 Task: Add Sprouts Green Chili Seasoned Chicken Thighs No Antibiotics Ever to the cart.
Action: Mouse moved to (27, 141)
Screenshot: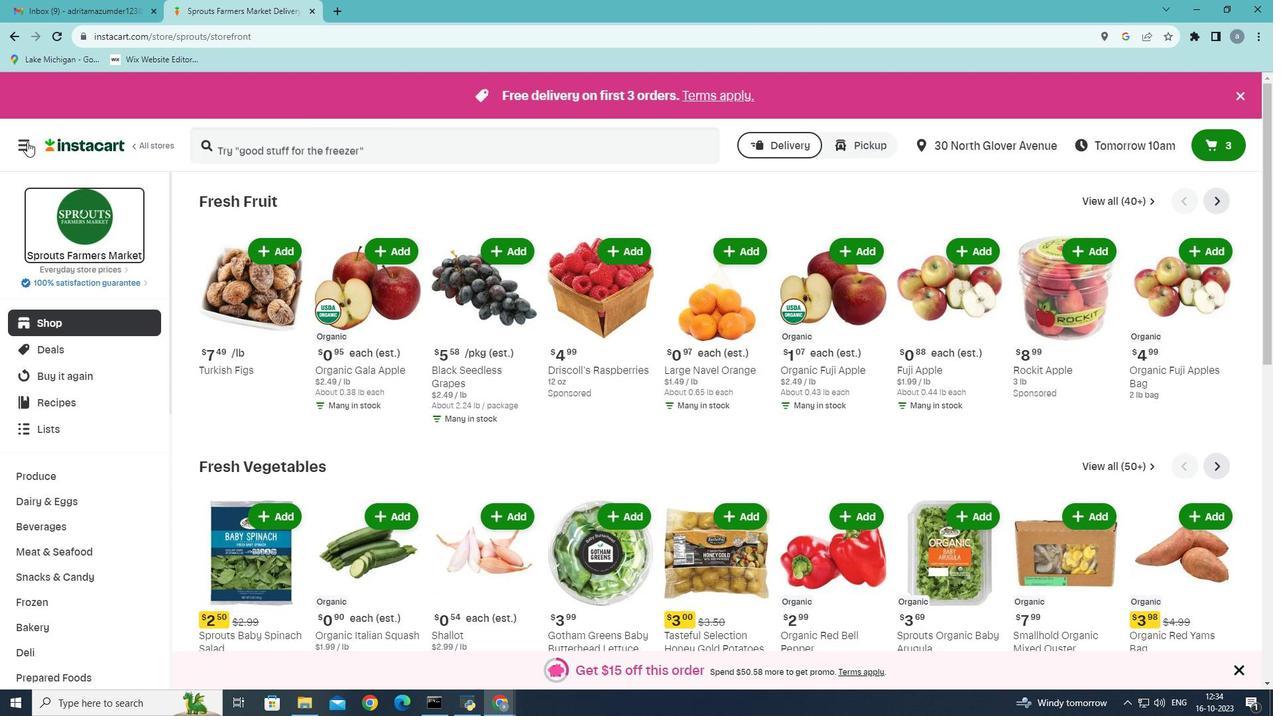 
Action: Mouse pressed left at (27, 141)
Screenshot: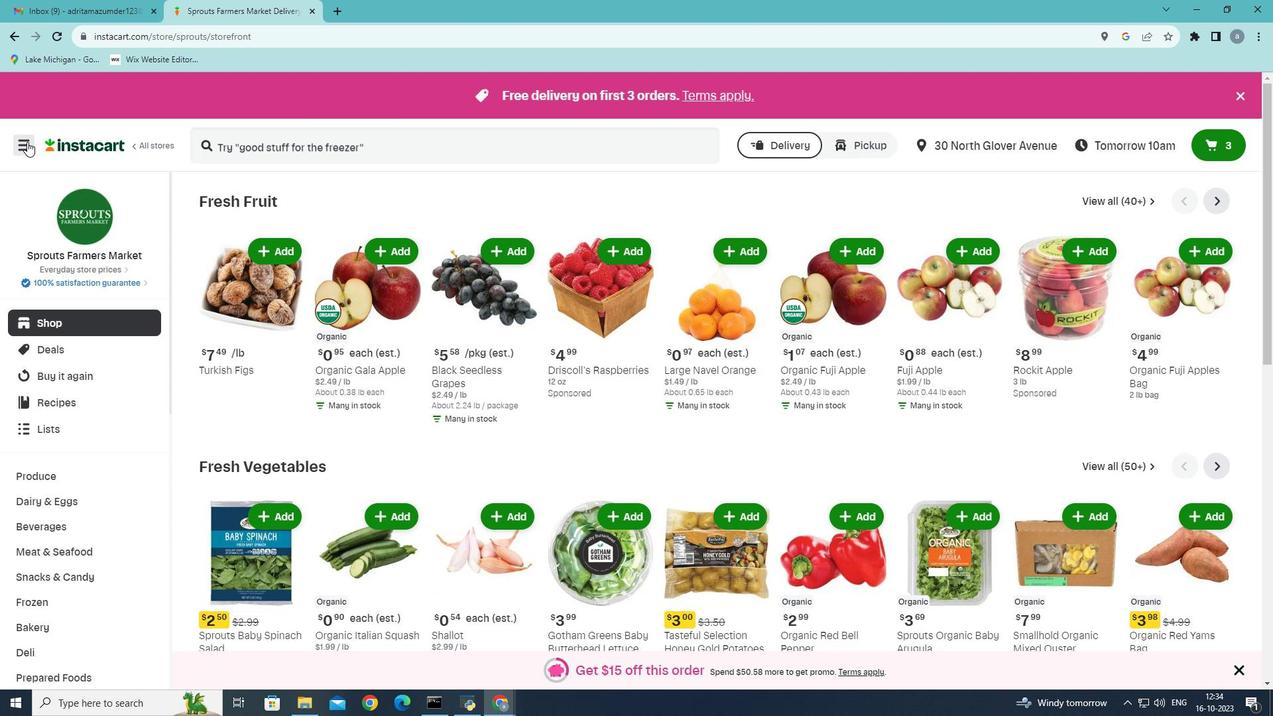 
Action: Mouse moved to (51, 387)
Screenshot: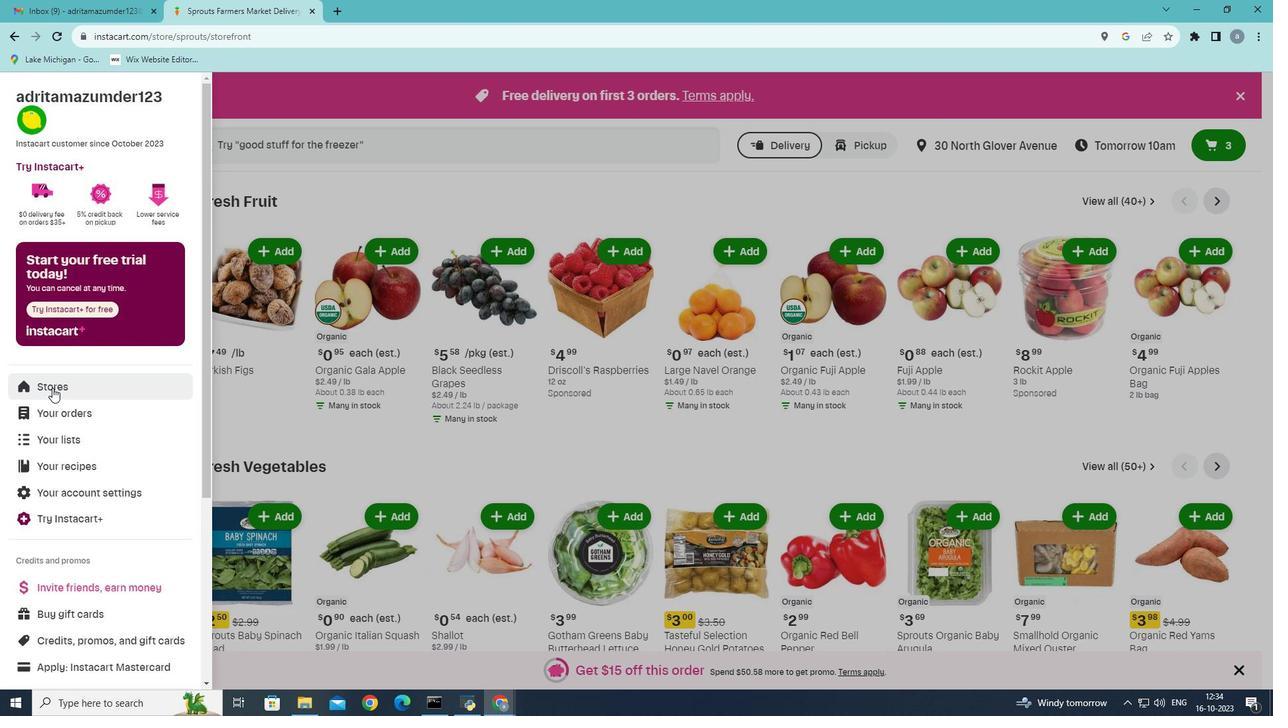 
Action: Mouse pressed left at (51, 387)
Screenshot: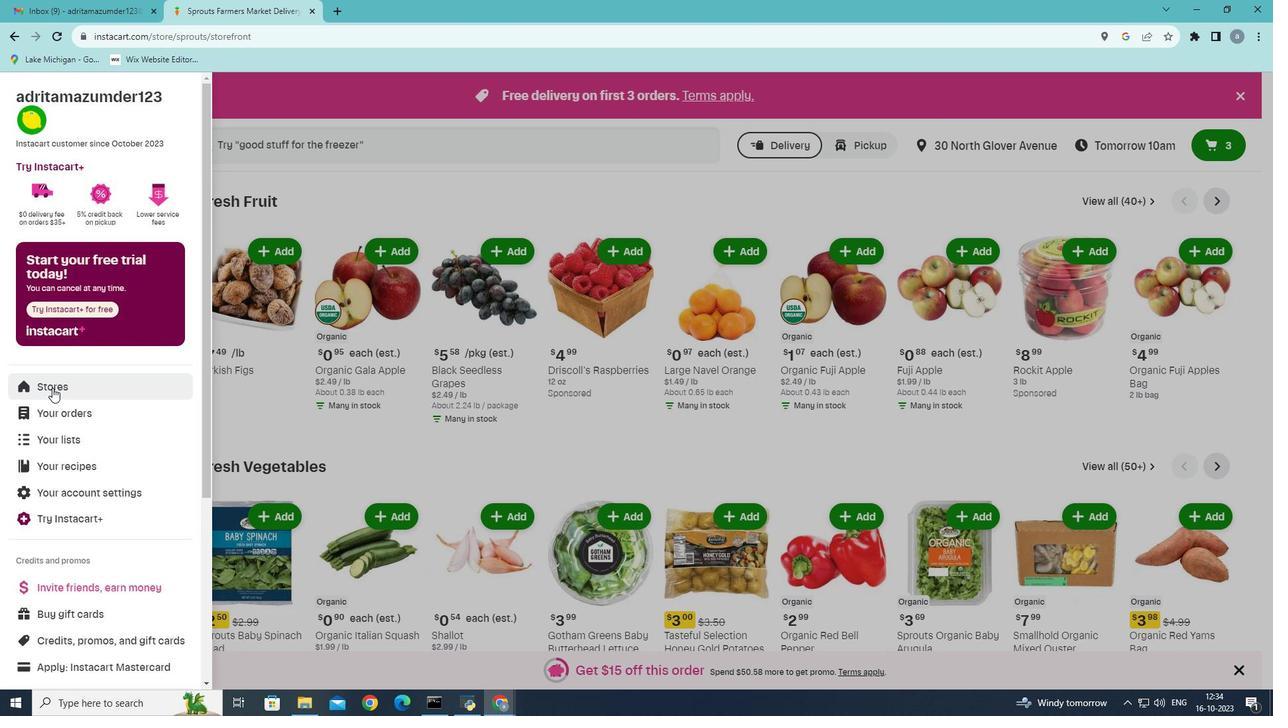 
Action: Mouse moved to (316, 143)
Screenshot: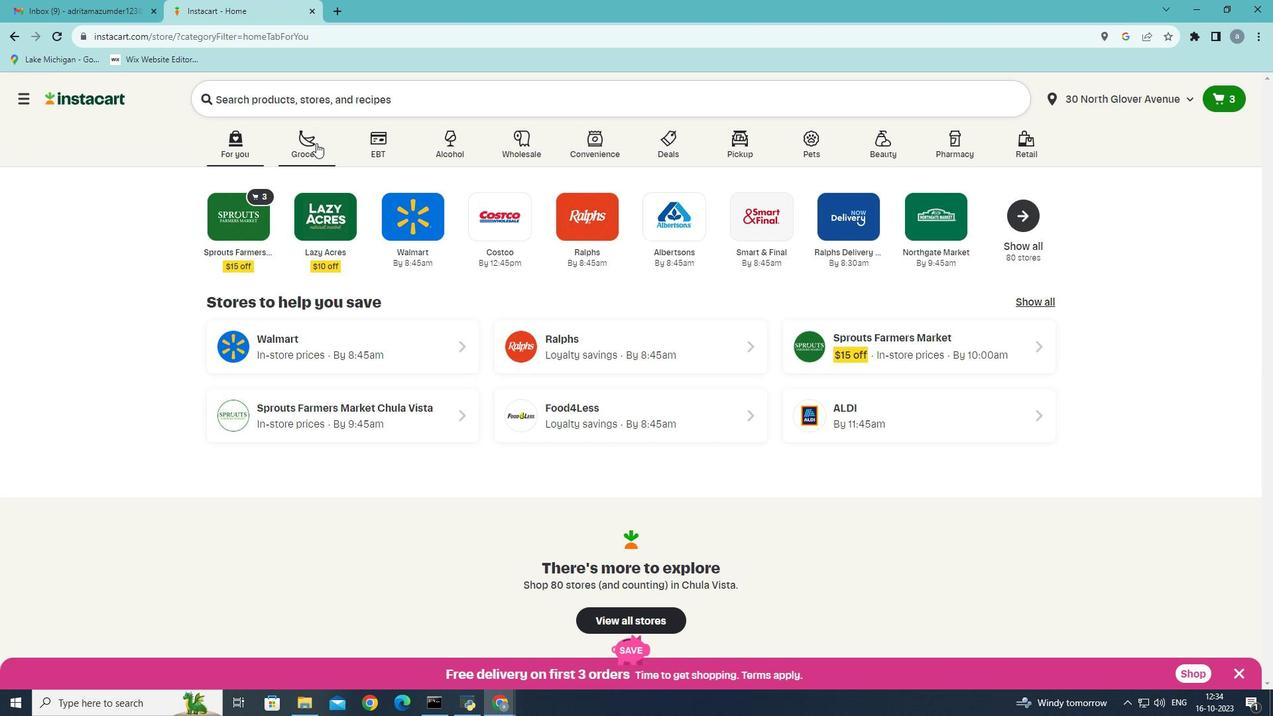
Action: Mouse pressed left at (316, 143)
Screenshot: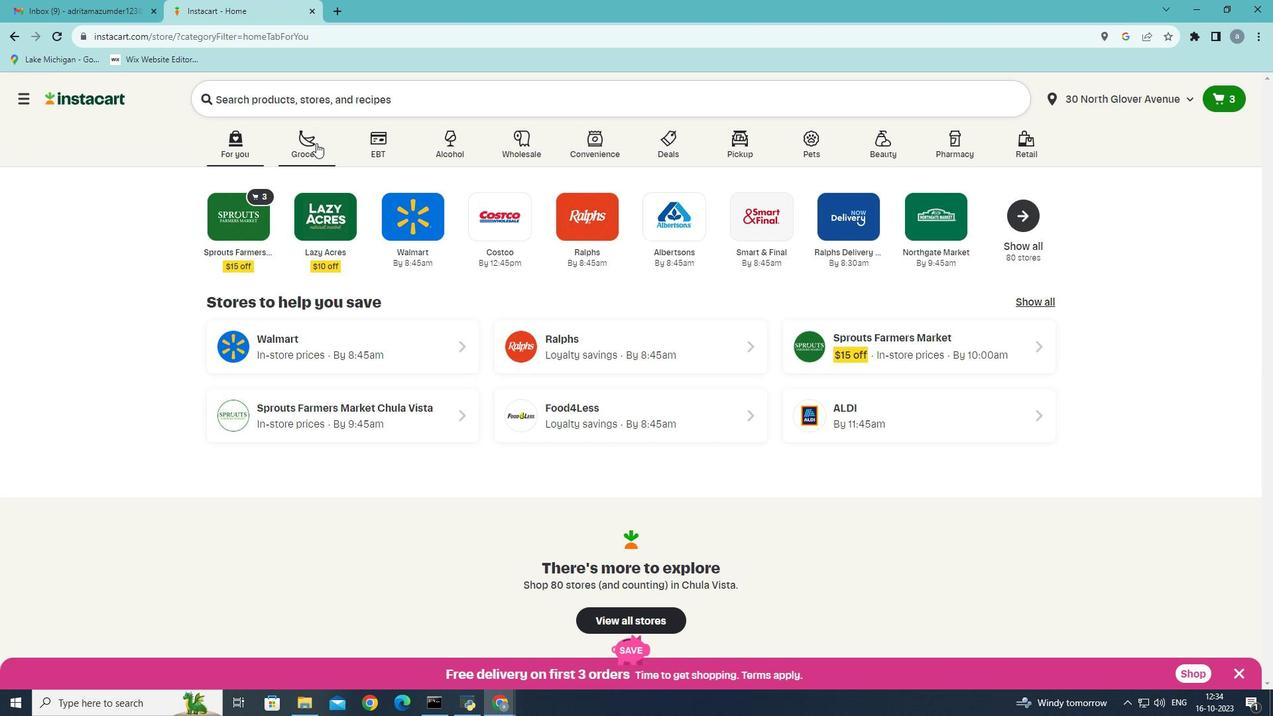 
Action: Mouse moved to (329, 226)
Screenshot: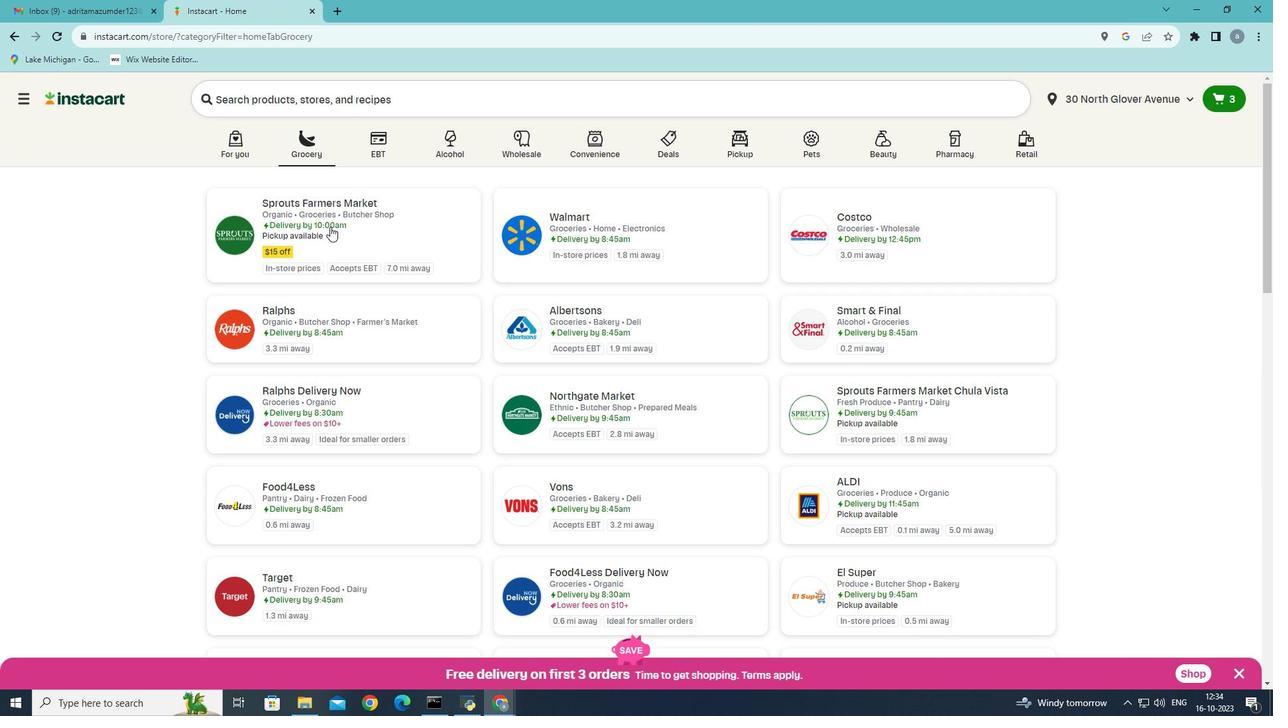 
Action: Mouse pressed left at (329, 226)
Screenshot: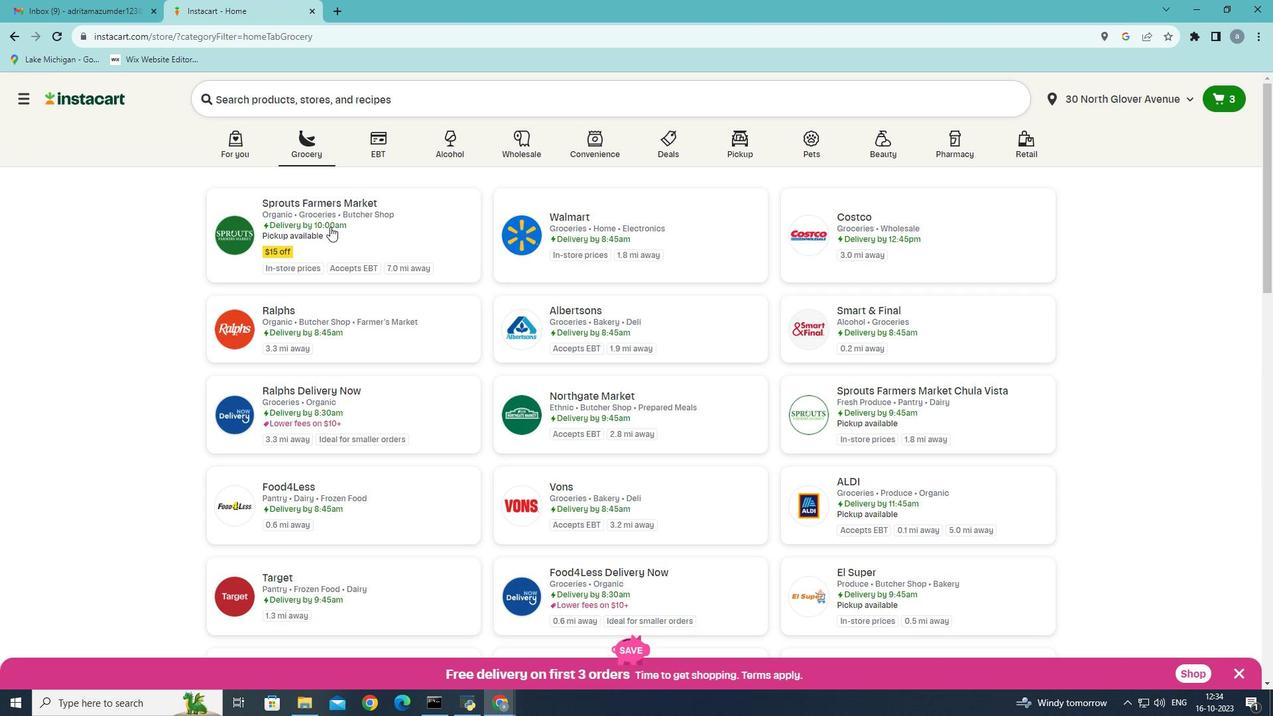 
Action: Mouse moved to (84, 547)
Screenshot: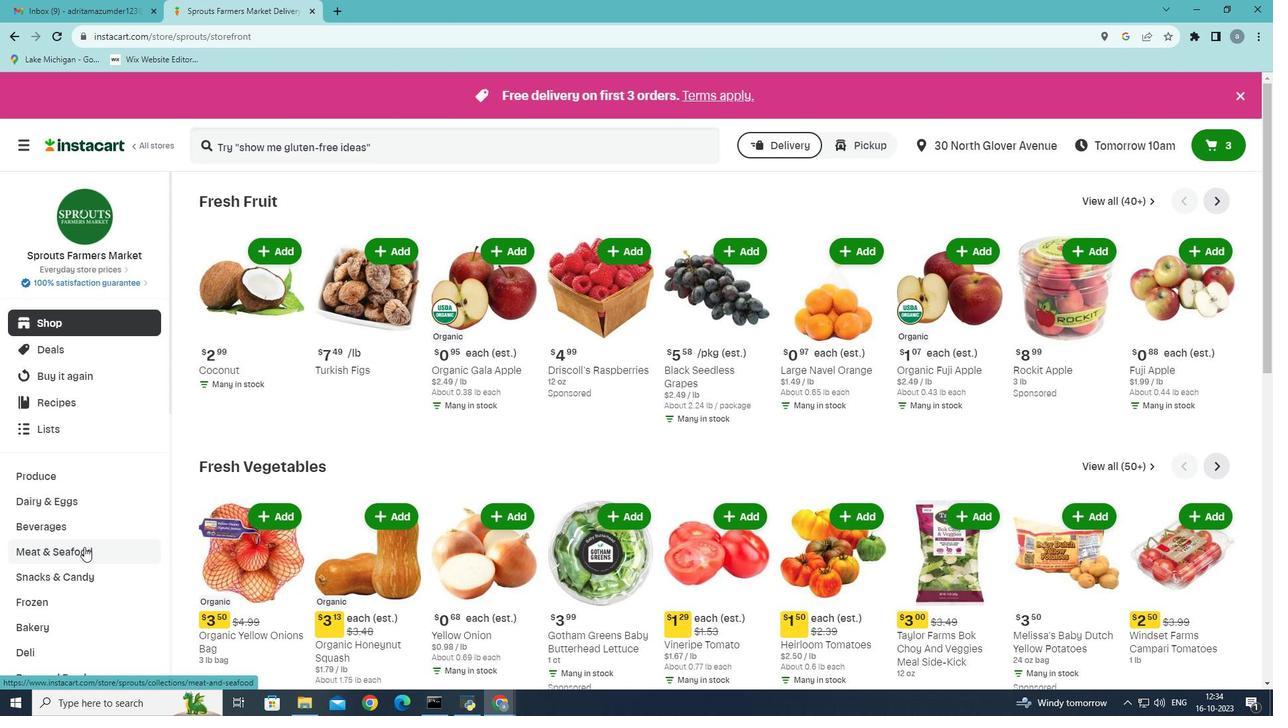 
Action: Mouse pressed left at (84, 547)
Screenshot: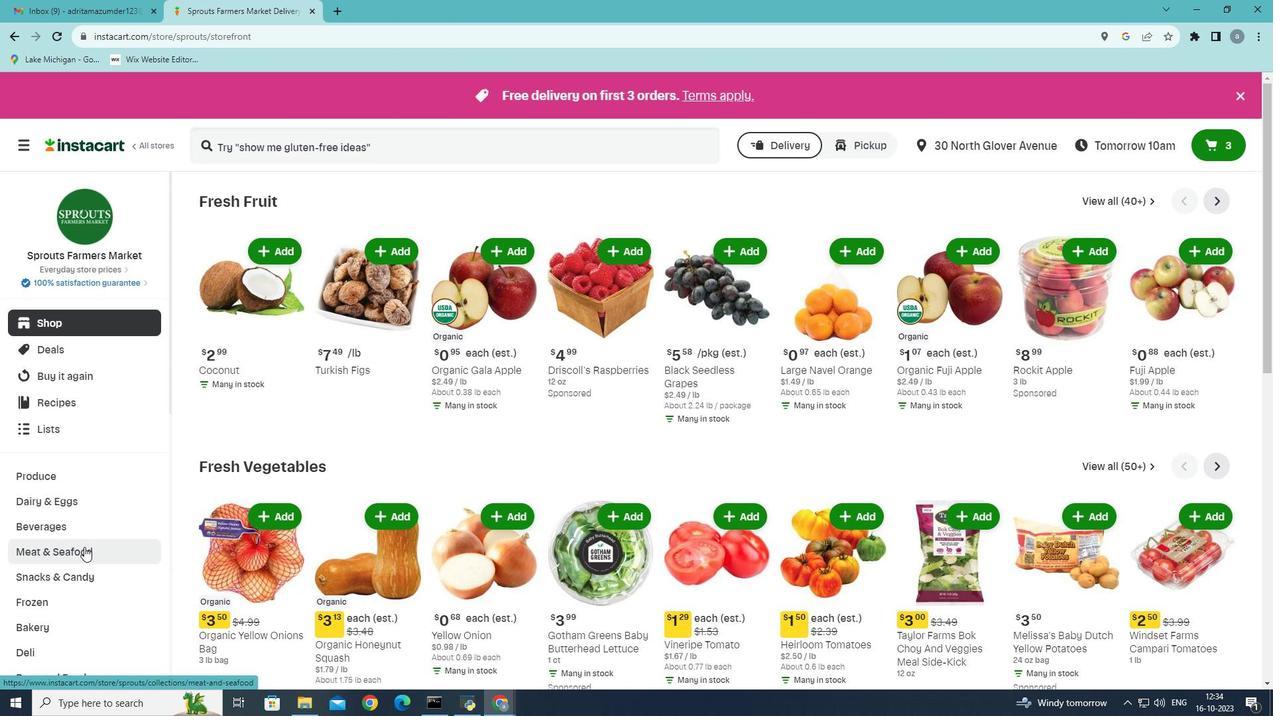 
Action: Mouse moved to (331, 232)
Screenshot: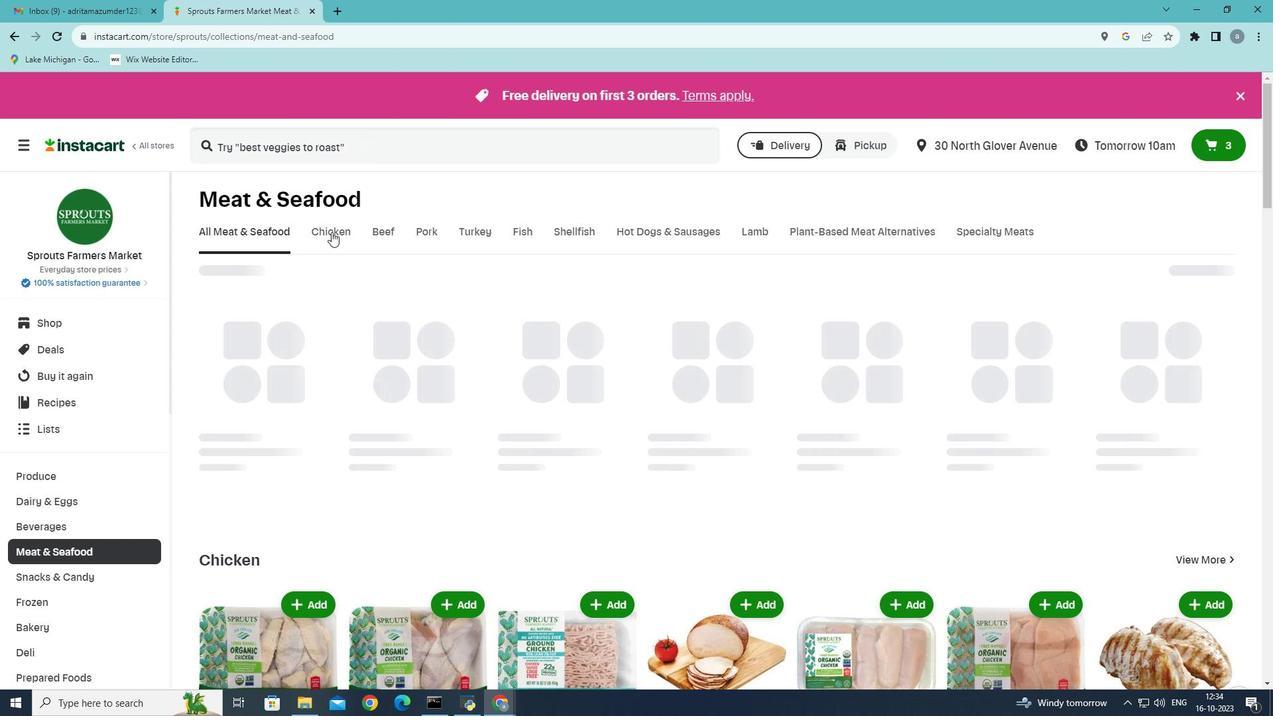 
Action: Mouse pressed left at (331, 232)
Screenshot: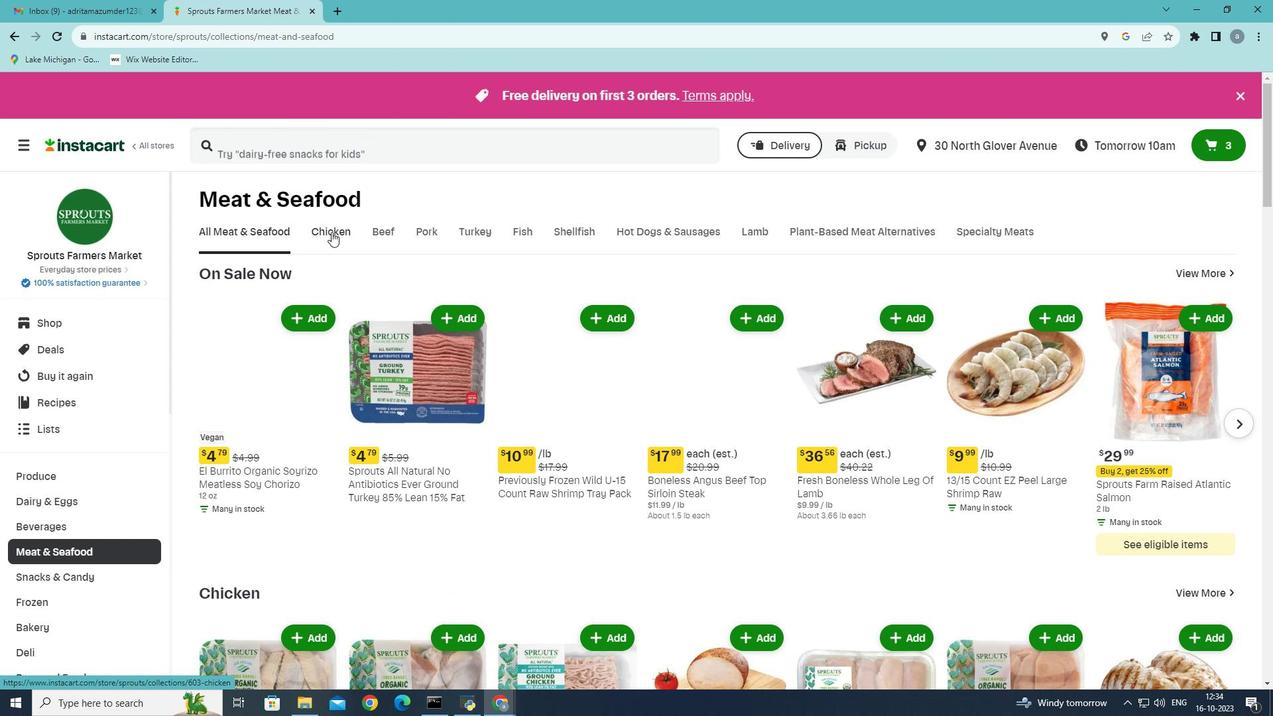 
Action: Mouse moved to (378, 289)
Screenshot: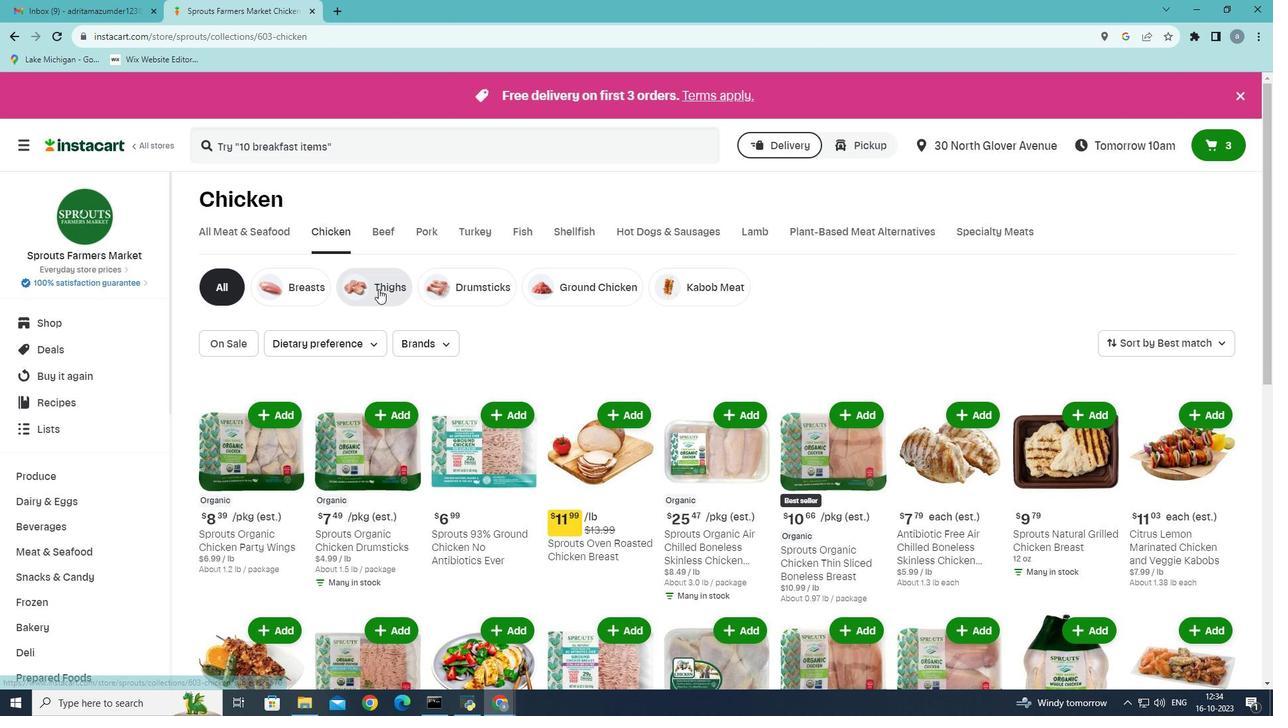 
Action: Mouse pressed left at (378, 289)
Screenshot: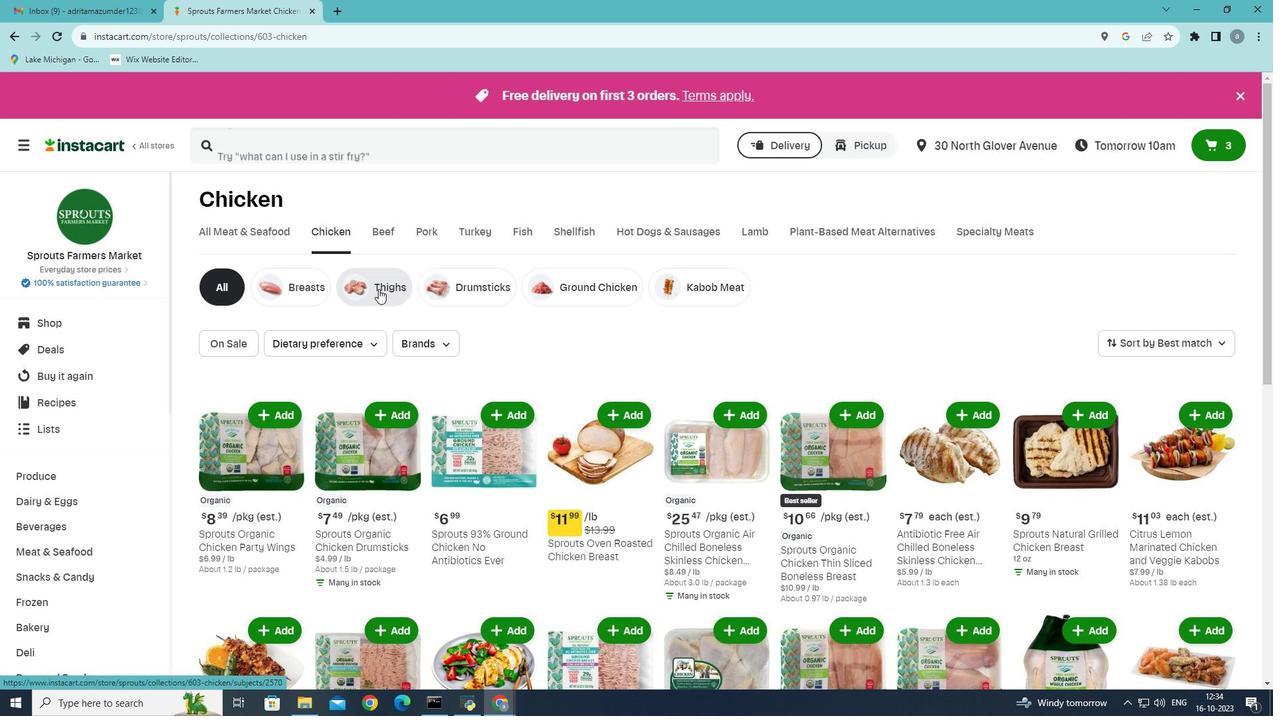 
Action: Mouse moved to (643, 411)
Screenshot: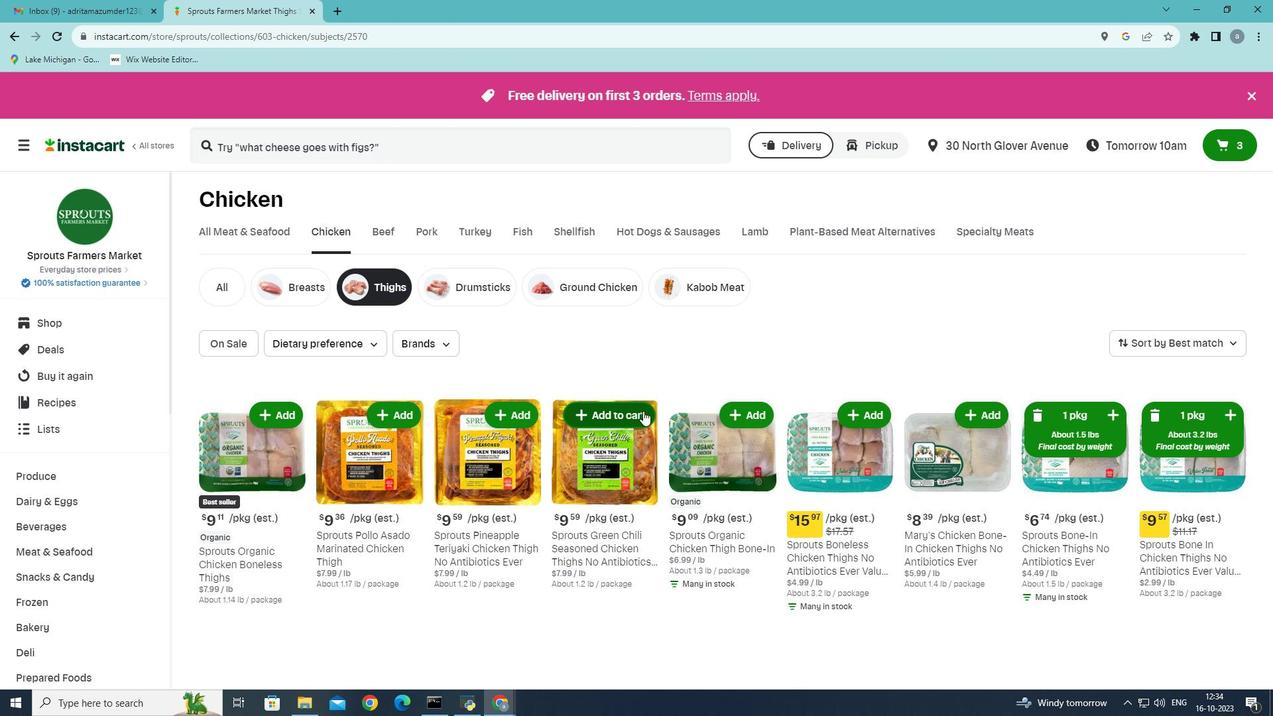 
Action: Mouse pressed left at (643, 411)
Screenshot: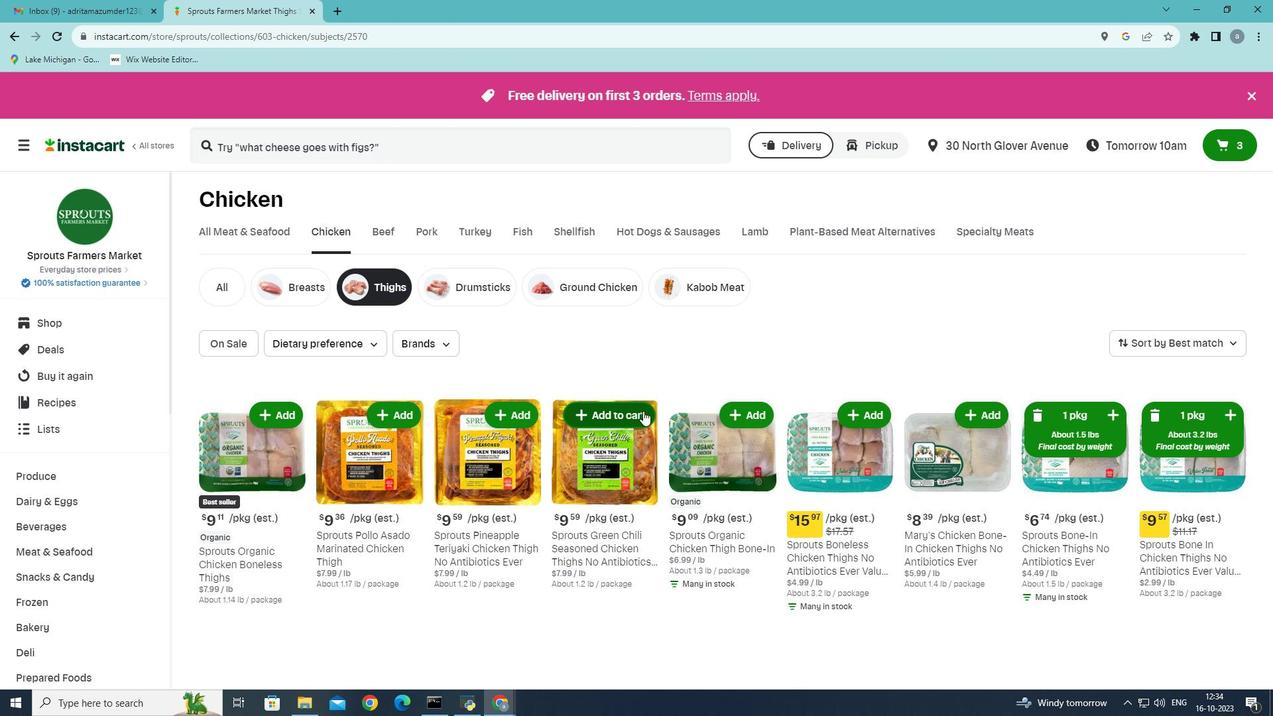 
